 Task: Search for a place to stay in Glenview, United States, from August 1 to August 5 for 1 guest.
Action: Mouse moved to (545, 133)
Screenshot: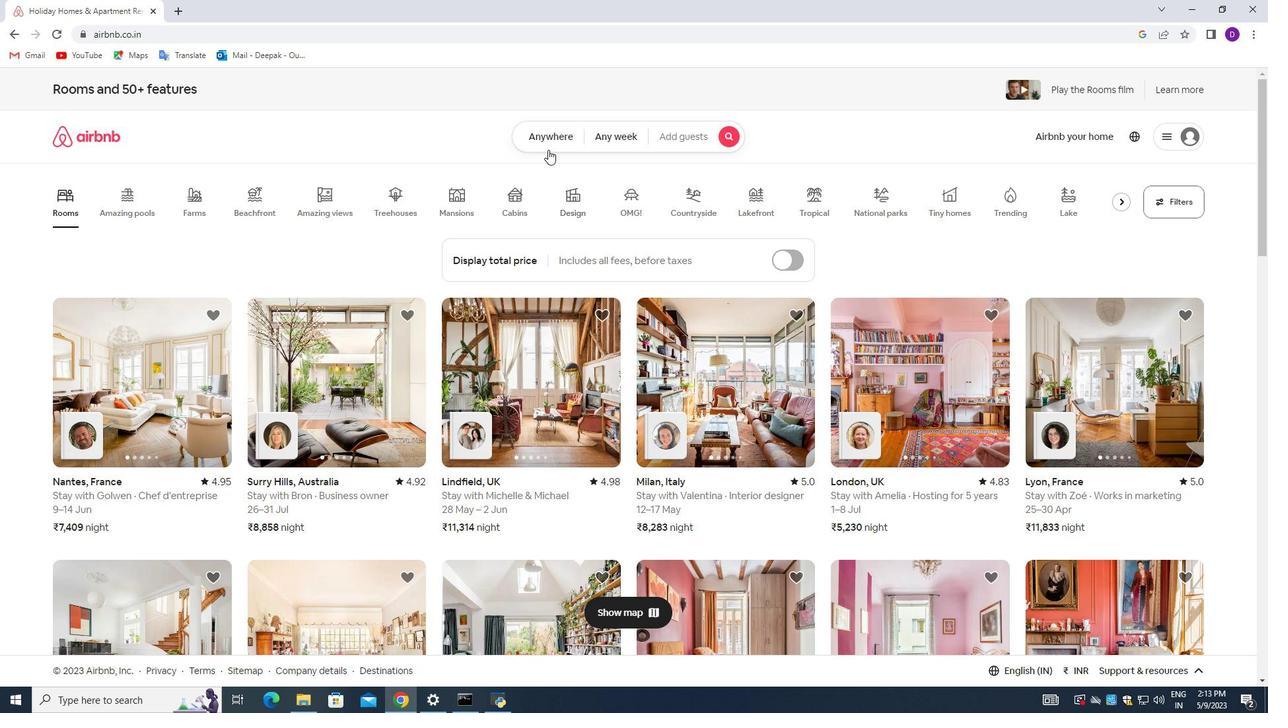 
Action: Mouse pressed left at (545, 133)
Screenshot: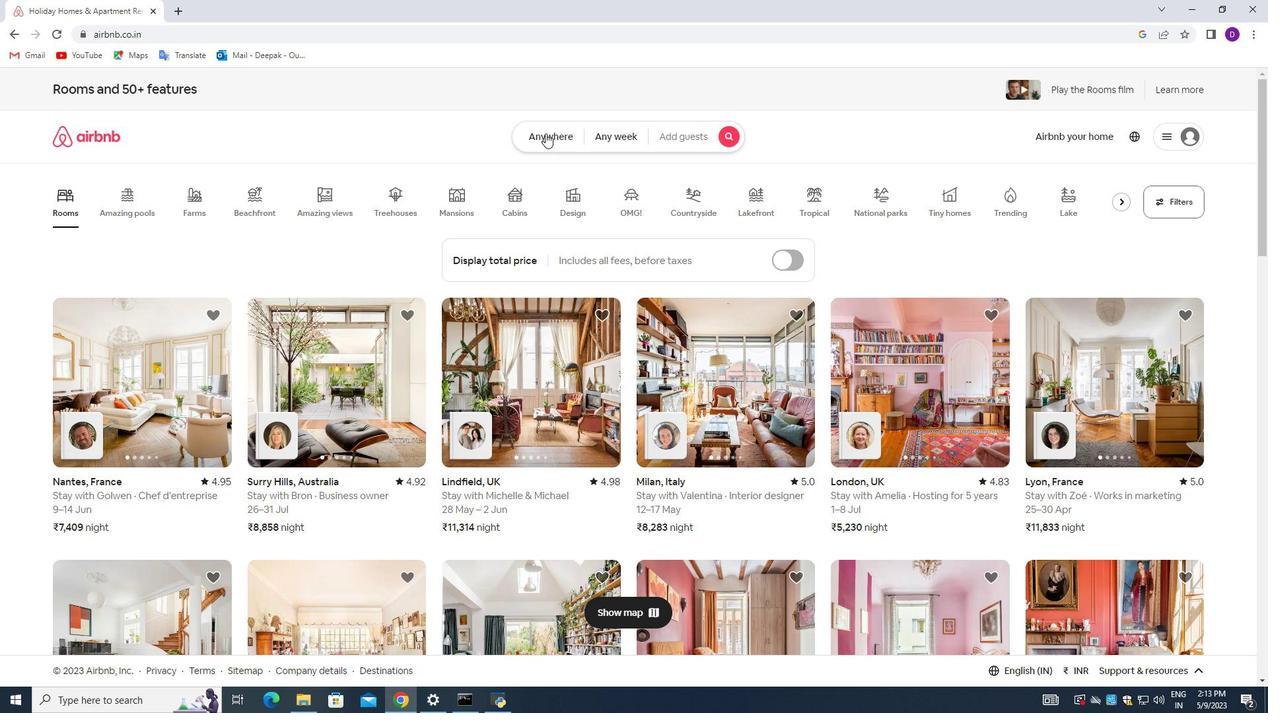 
Action: Mouse moved to (445, 187)
Screenshot: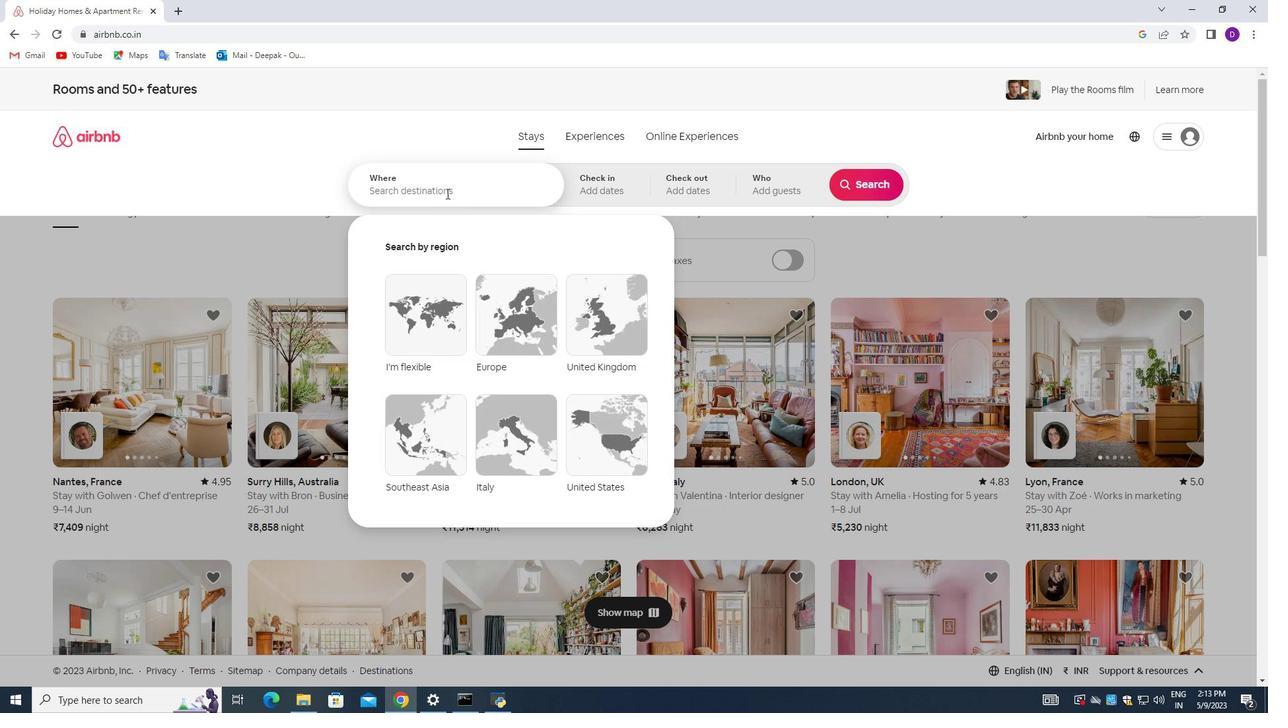 
Action: Mouse pressed left at (445, 187)
Screenshot: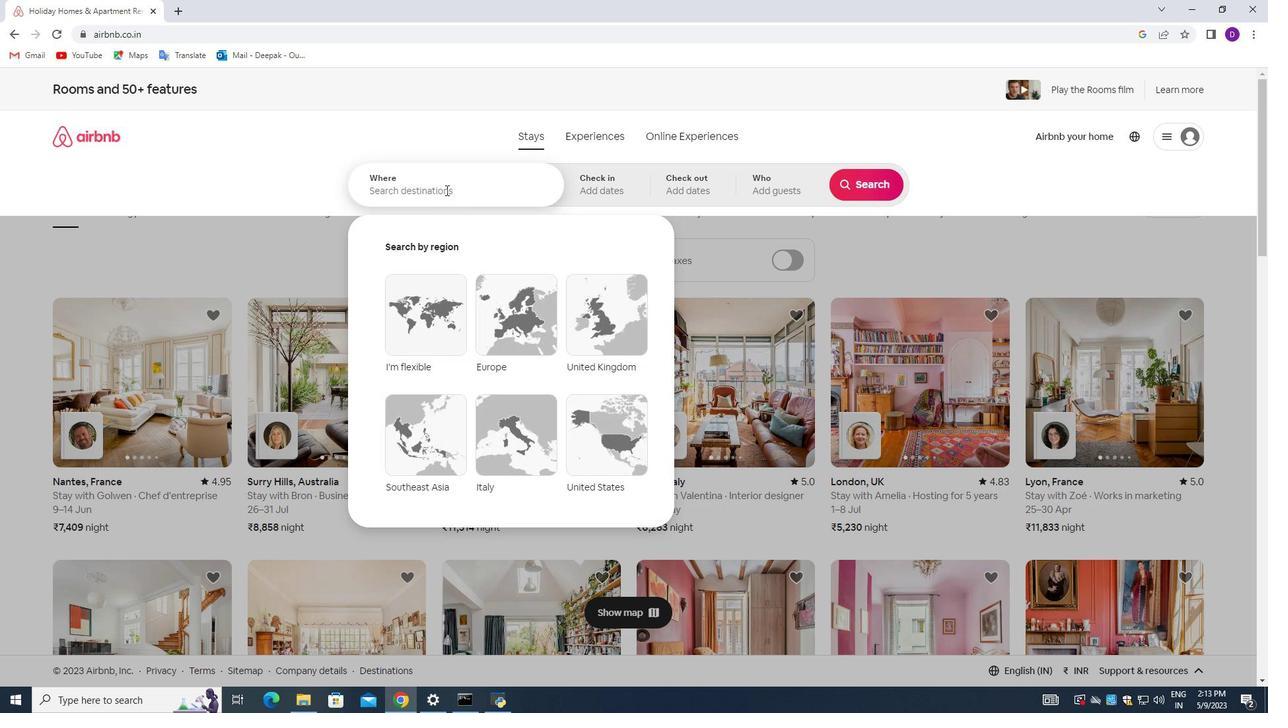 
Action: Mouse moved to (153, 286)
Screenshot: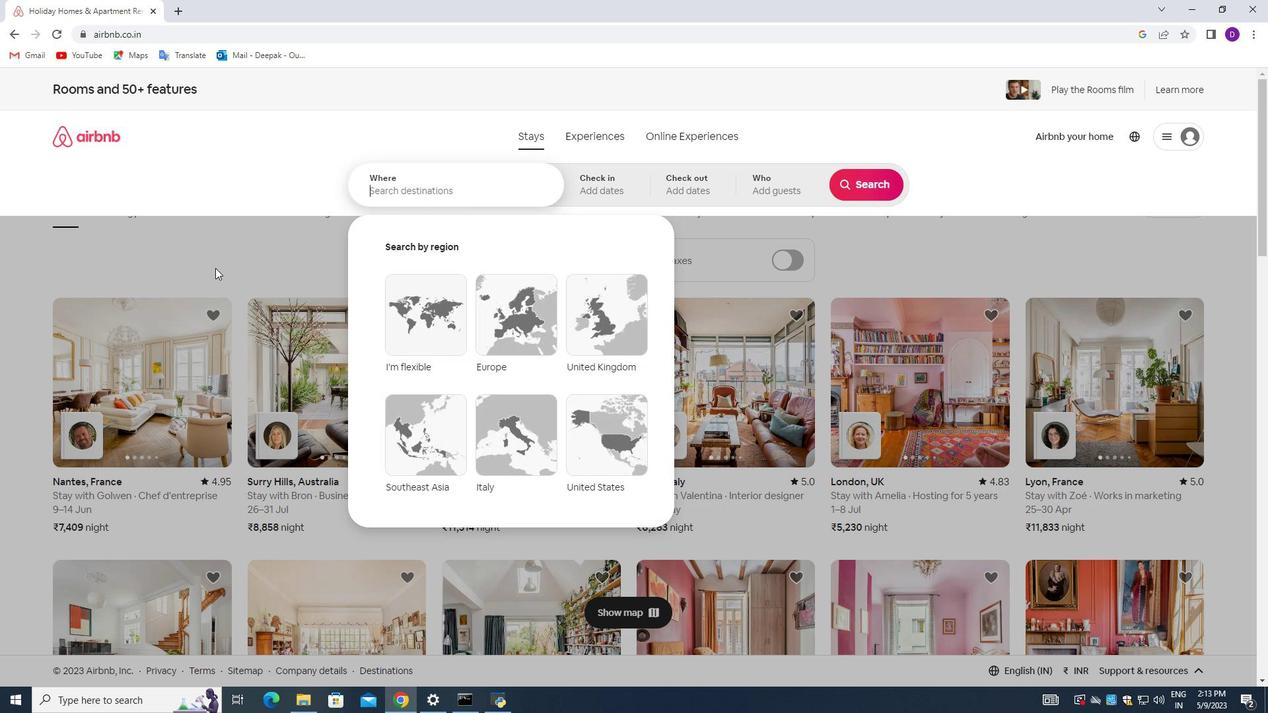 
Action: Key pressed <Key.shift_r>Glenview,<Key.space><Key.shift>United<Key.space><Key.shift_r>States<Key.enter>
Screenshot: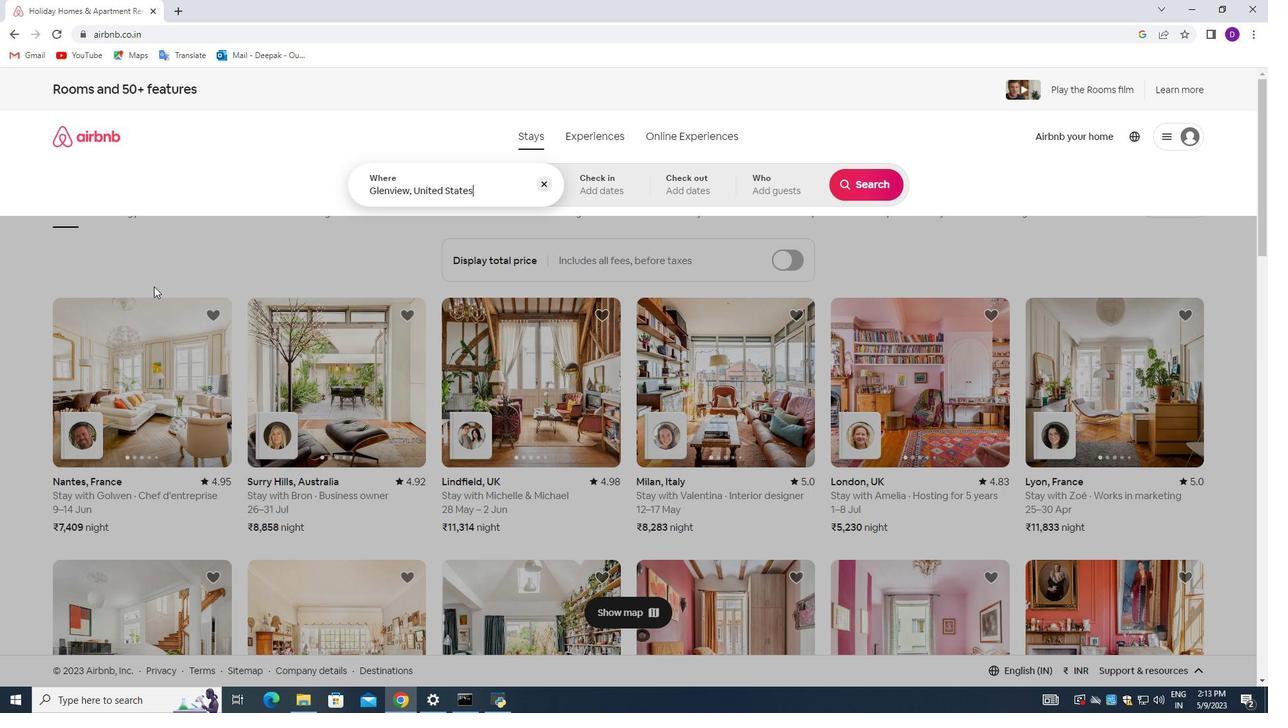 
Action: Mouse moved to (865, 294)
Screenshot: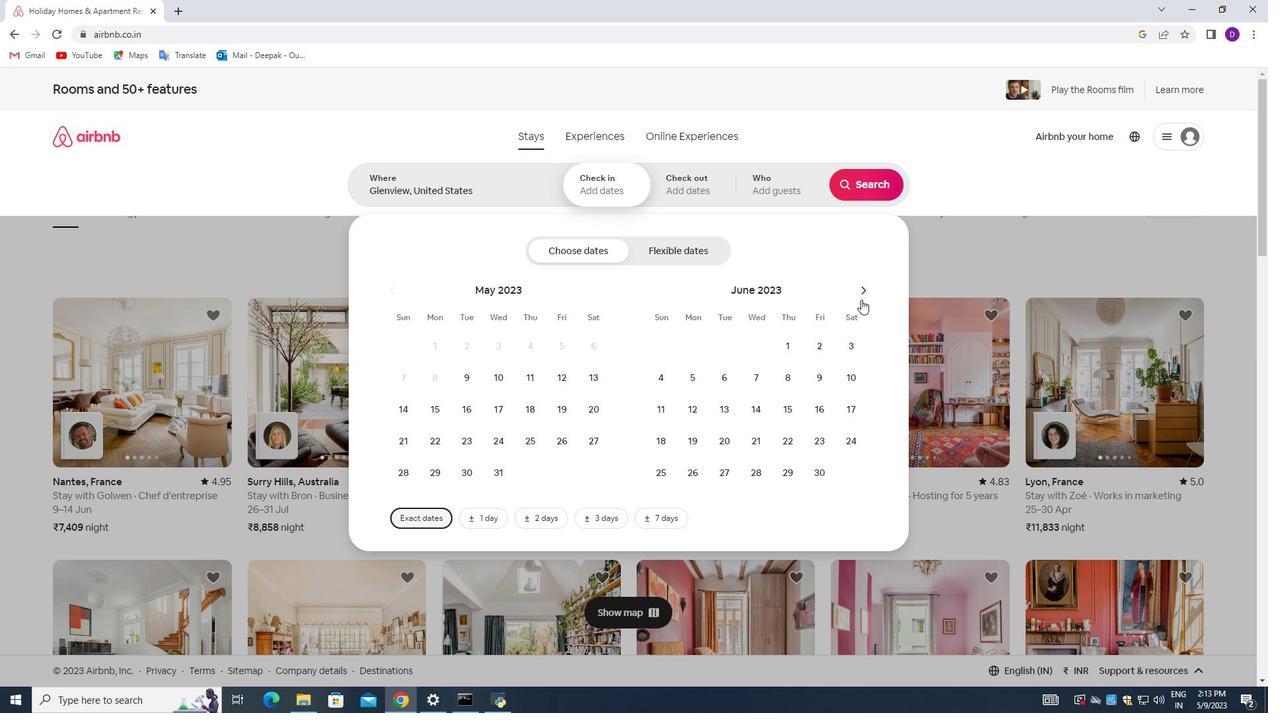 
Action: Mouse pressed left at (865, 294)
Screenshot: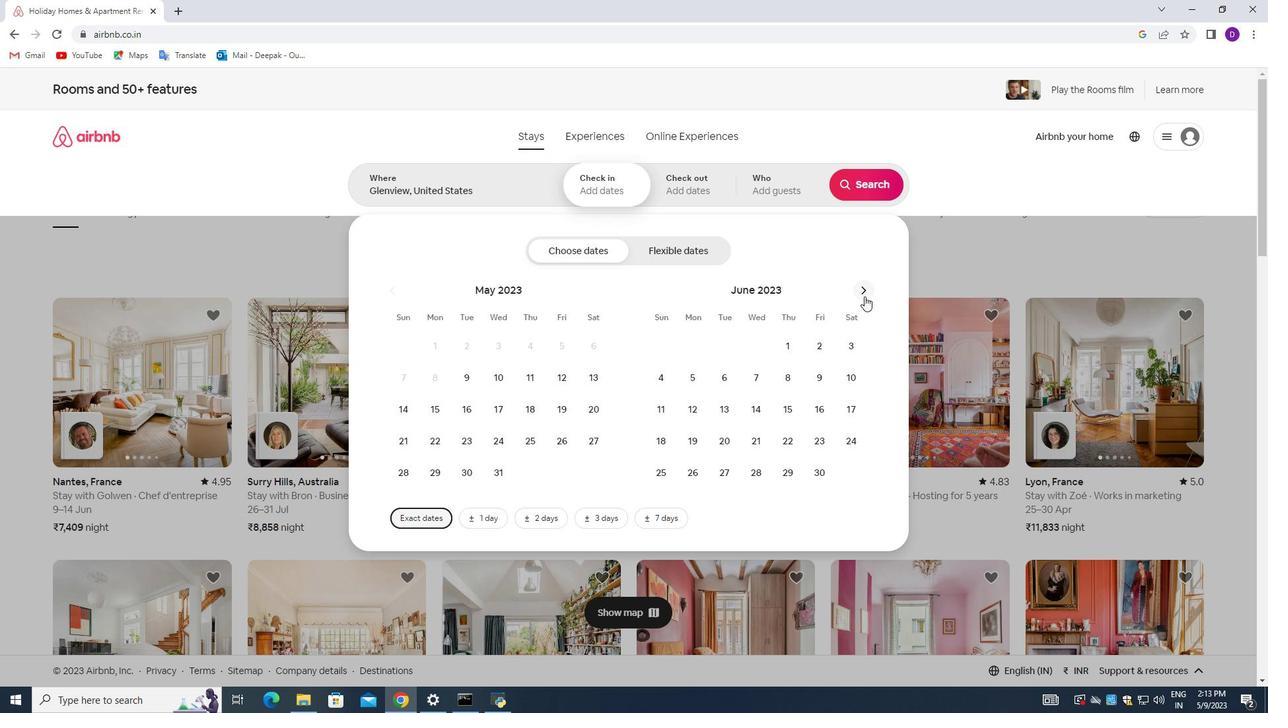 
Action: Mouse pressed left at (865, 294)
Screenshot: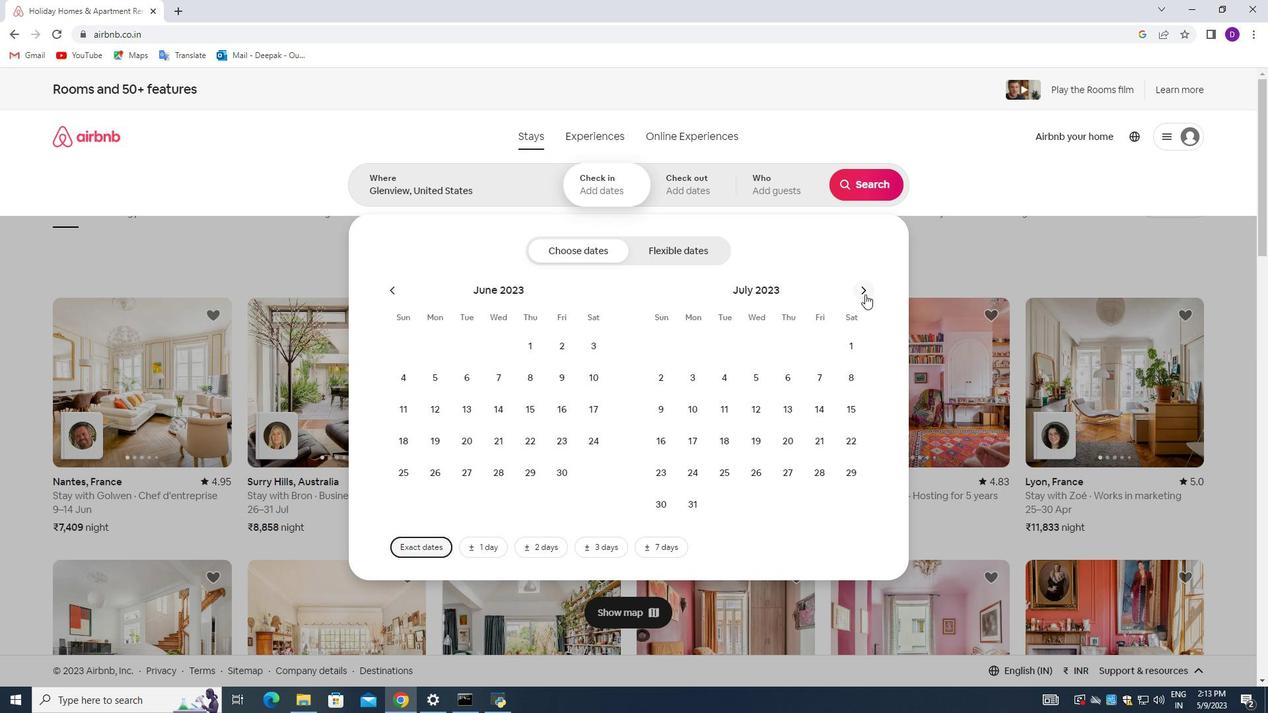 
Action: Mouse moved to (733, 352)
Screenshot: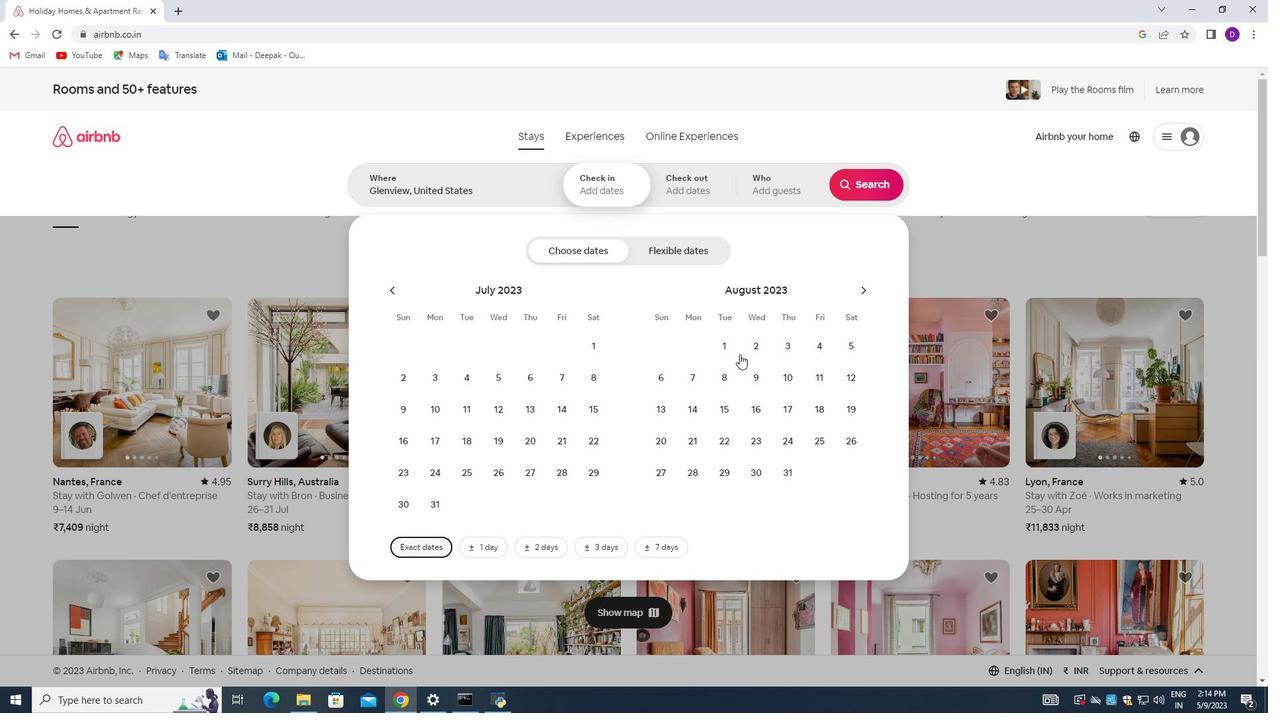 
Action: Mouse pressed left at (733, 352)
Screenshot: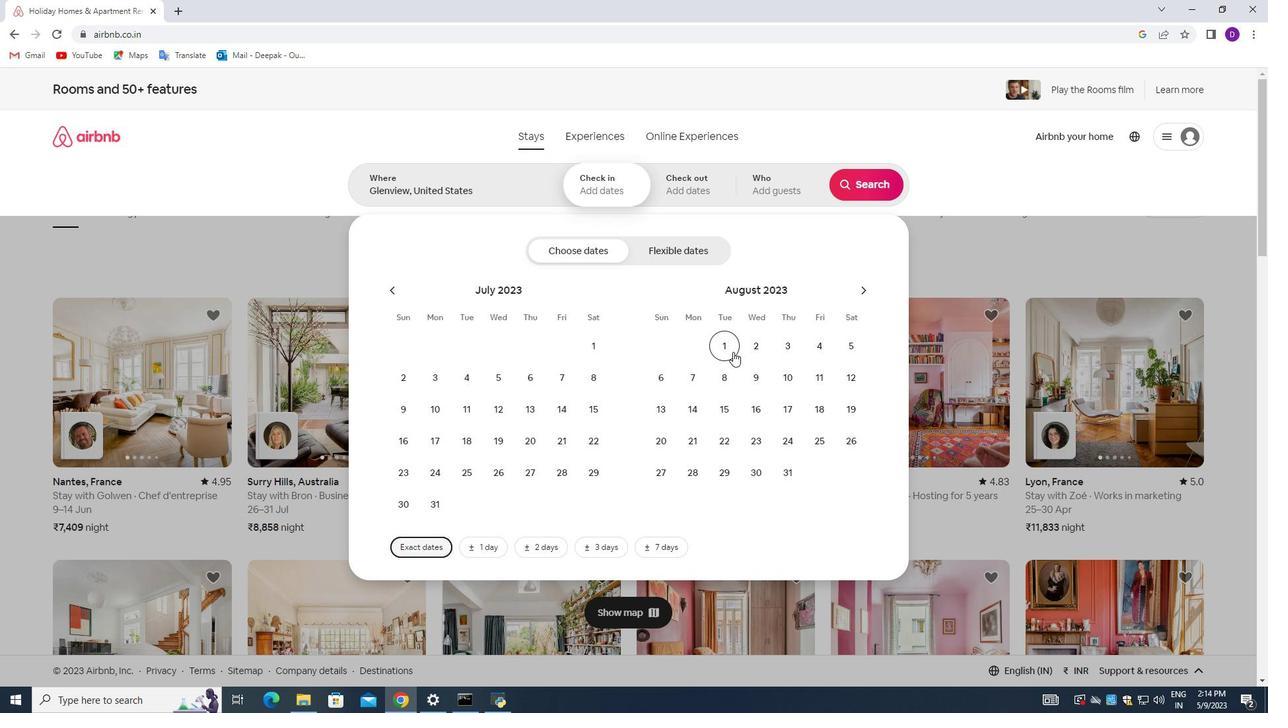 
Action: Mouse moved to (853, 338)
Screenshot: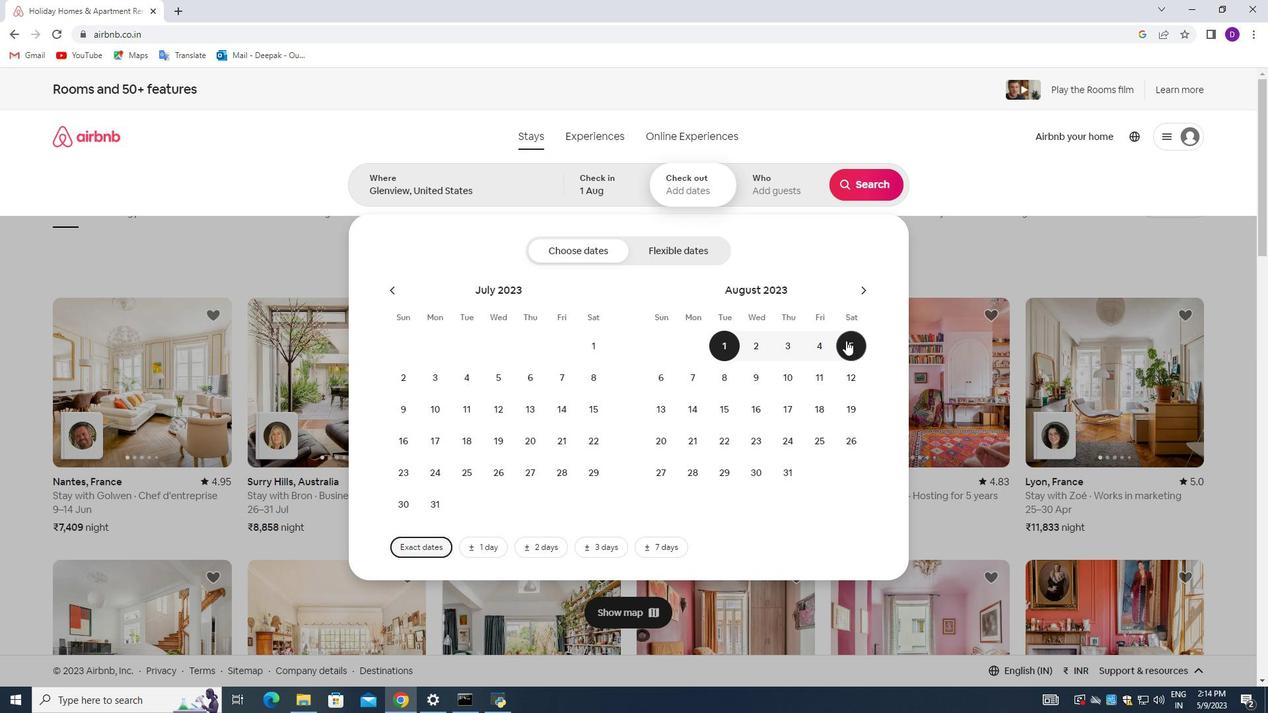 
Action: Mouse pressed left at (853, 338)
Screenshot: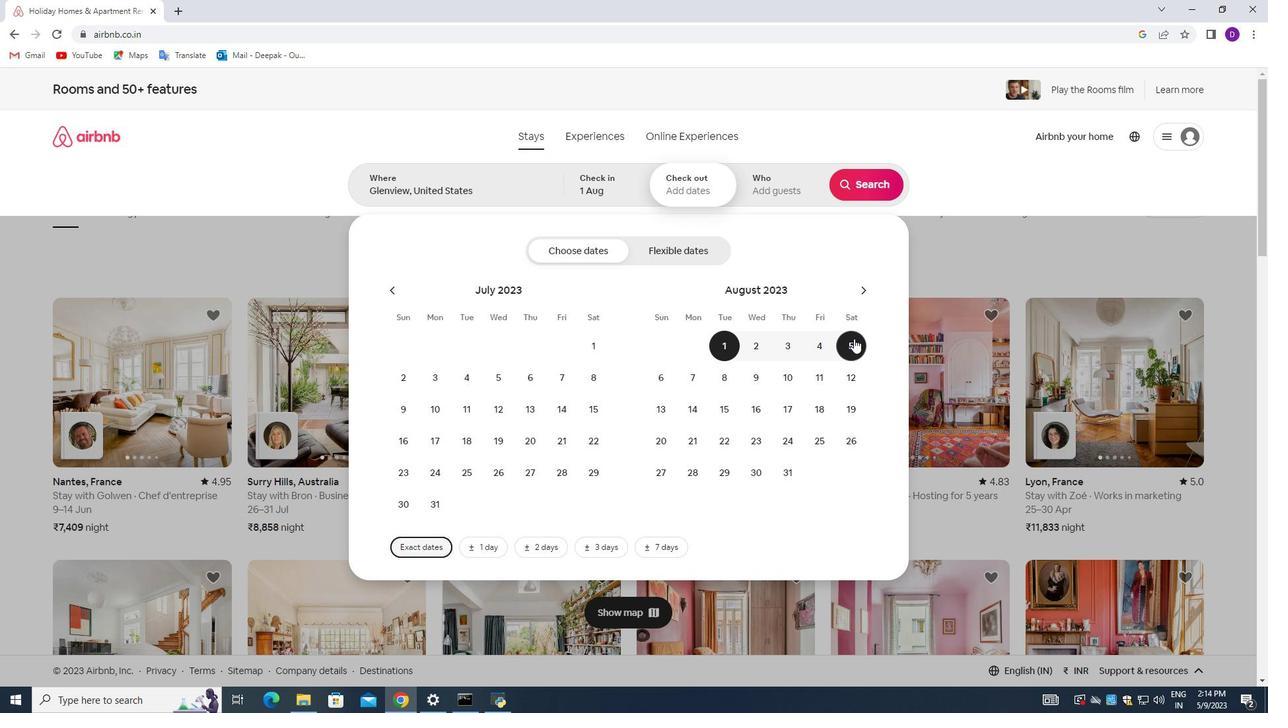 
Action: Mouse moved to (763, 191)
Screenshot: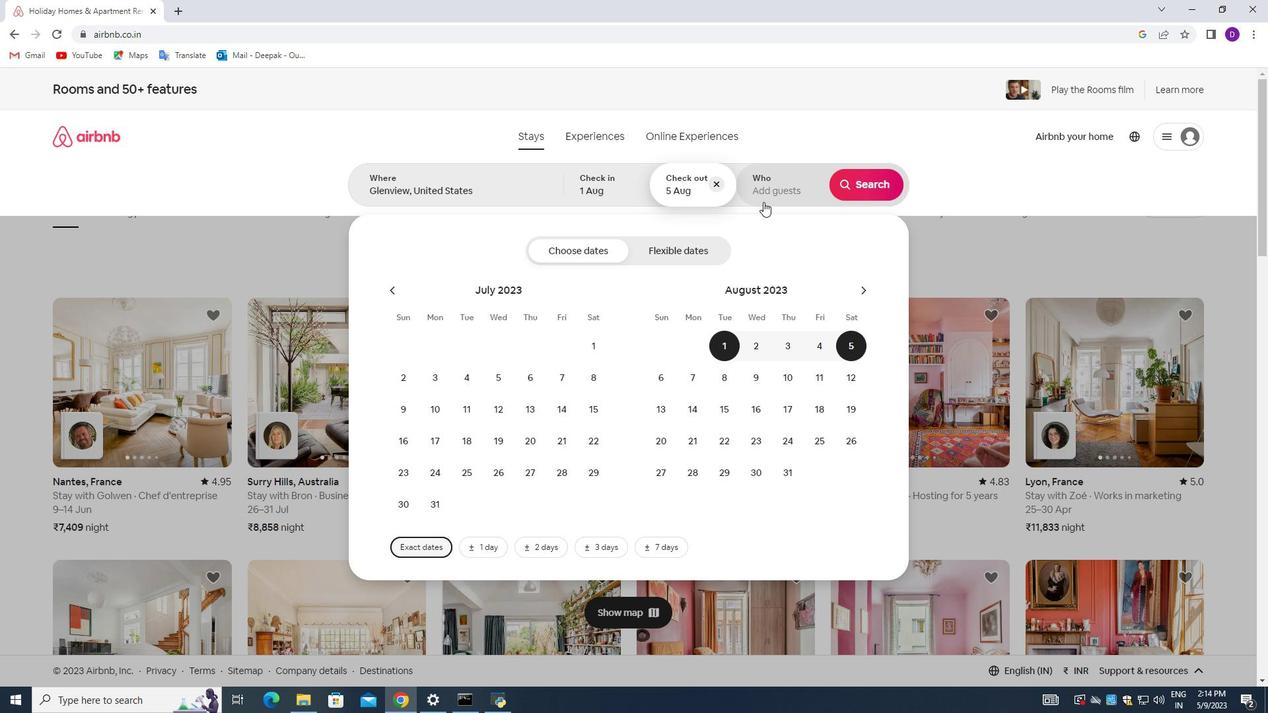 
Action: Mouse pressed left at (763, 191)
Screenshot: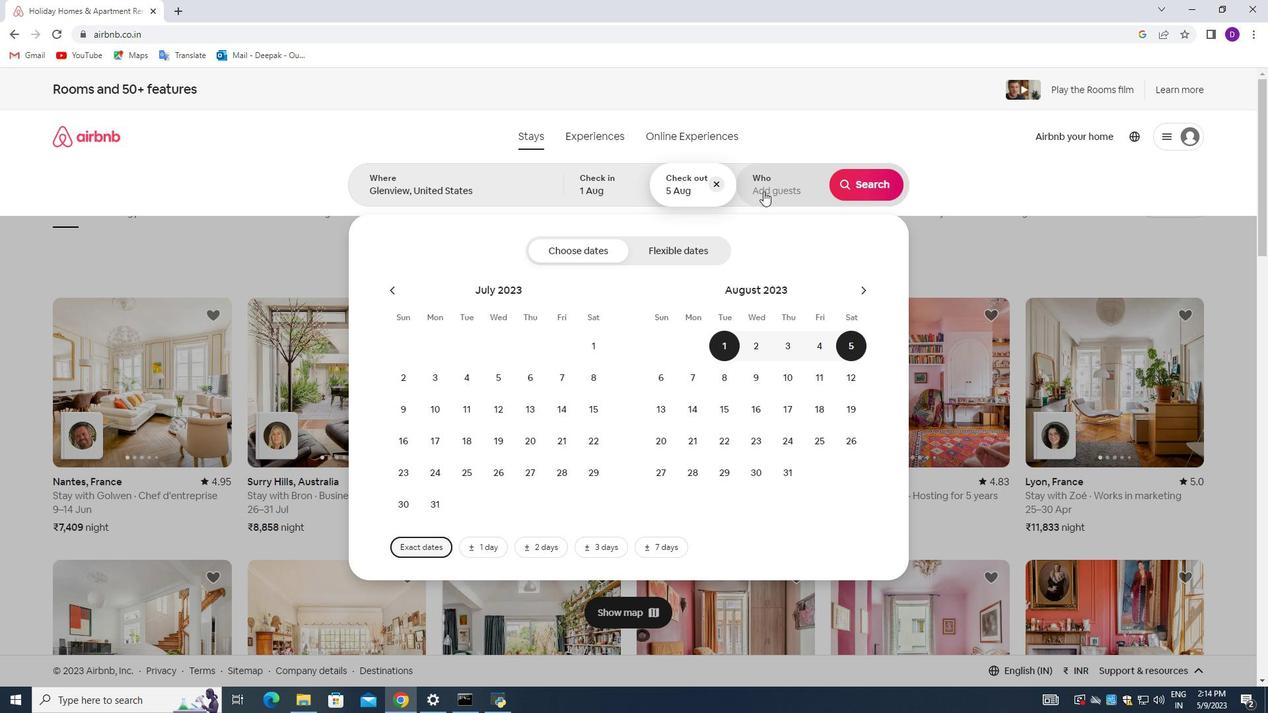 
Action: Mouse moved to (867, 253)
Screenshot: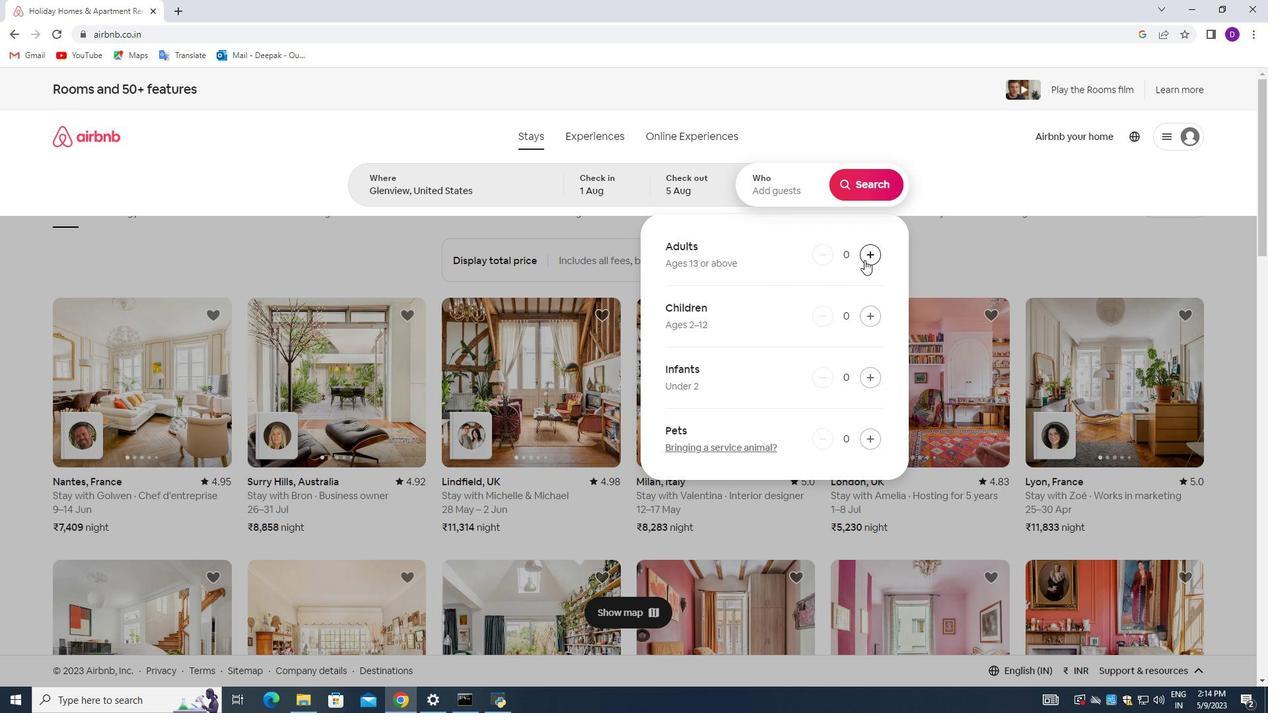 
Action: Mouse pressed left at (867, 253)
Screenshot: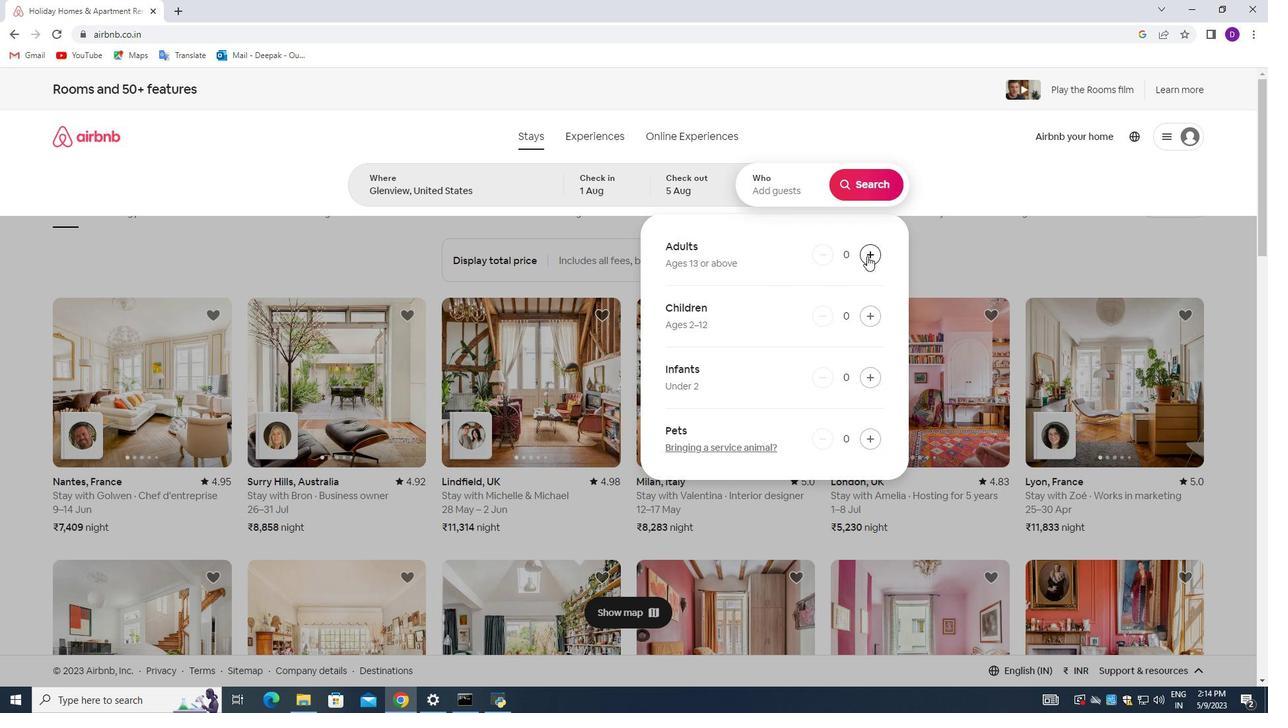 
Action: Mouse moved to (857, 188)
Screenshot: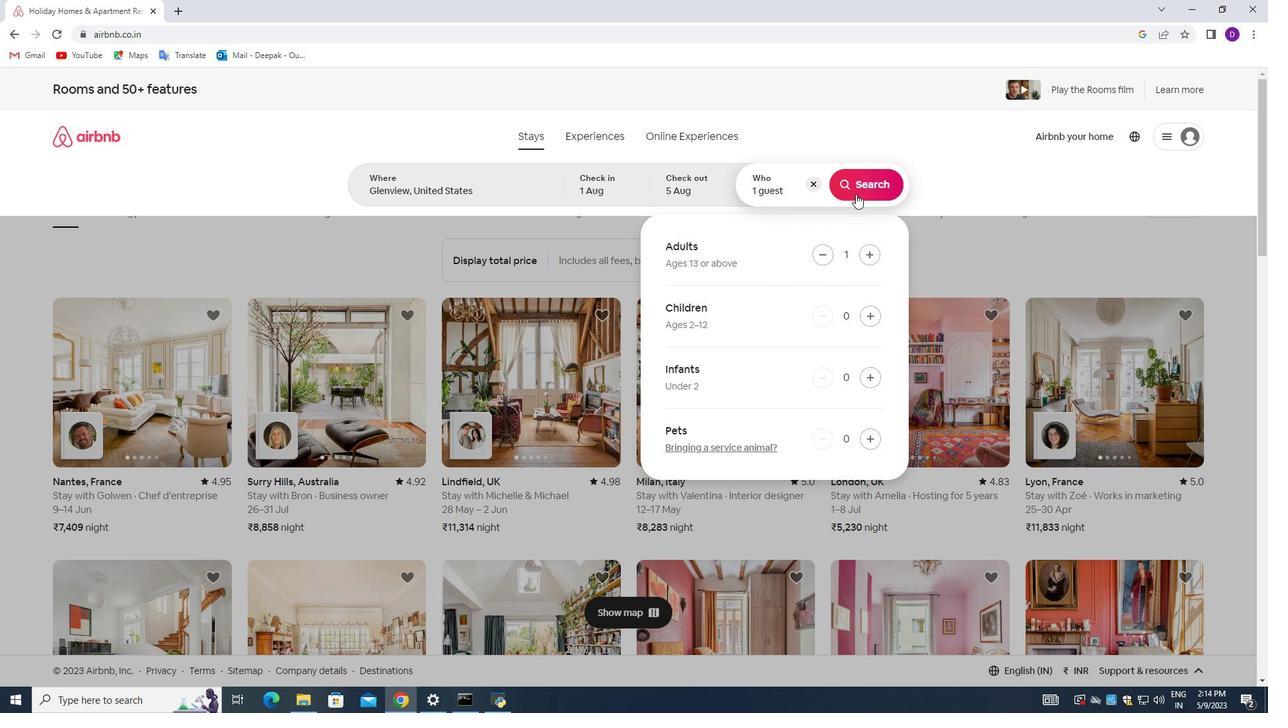 
Action: Mouse pressed left at (857, 188)
Screenshot: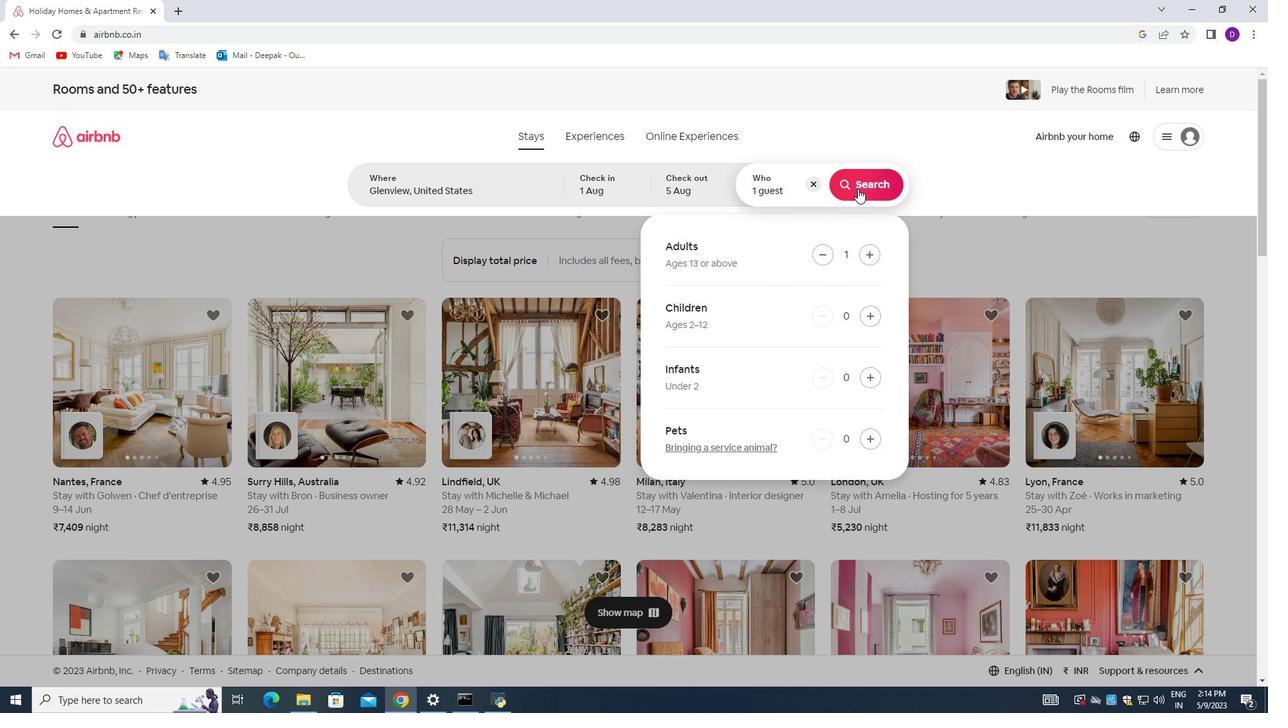 
Action: Mouse moved to (898, 274)
Screenshot: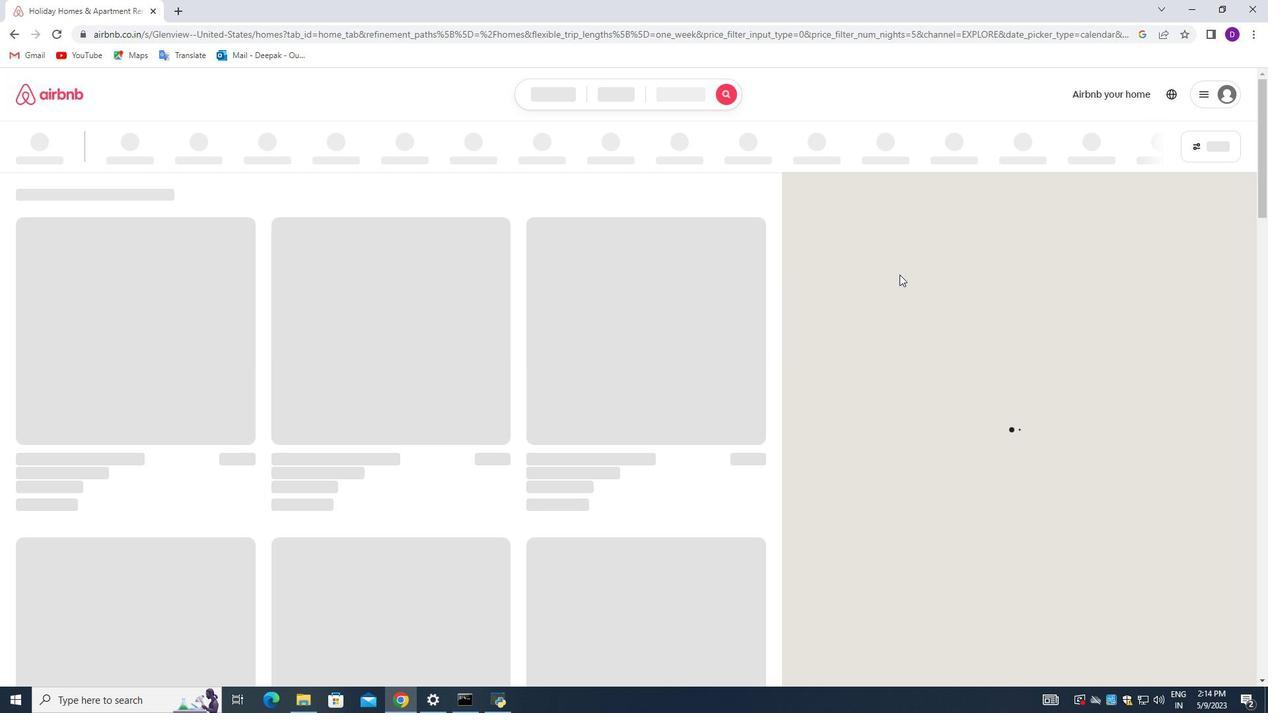 
